 Task: Add a new rule when a card is added to the list "to do" then copy the card to the top of the list To-Do on Board Project management.
Action: Mouse moved to (548, 163)
Screenshot: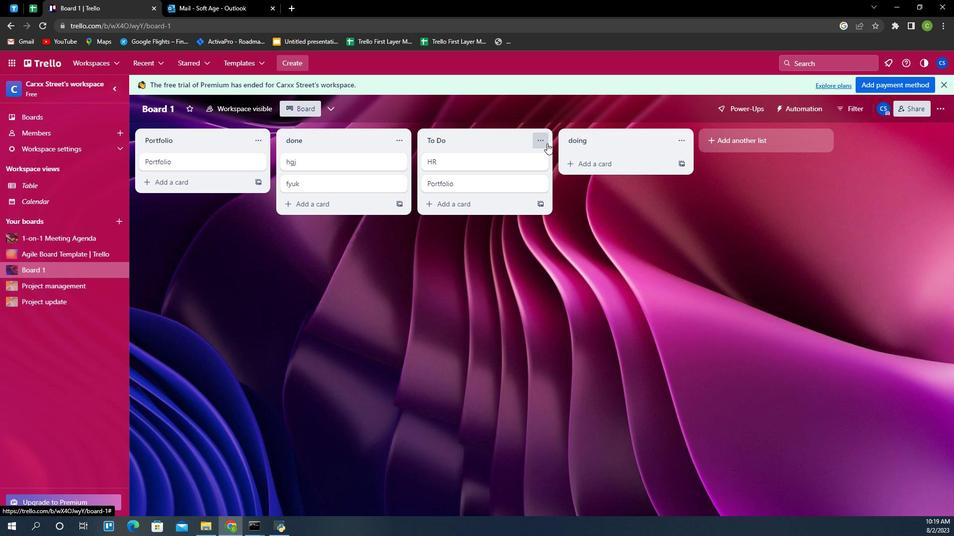 
Action: Mouse pressed left at (548, 163)
Screenshot: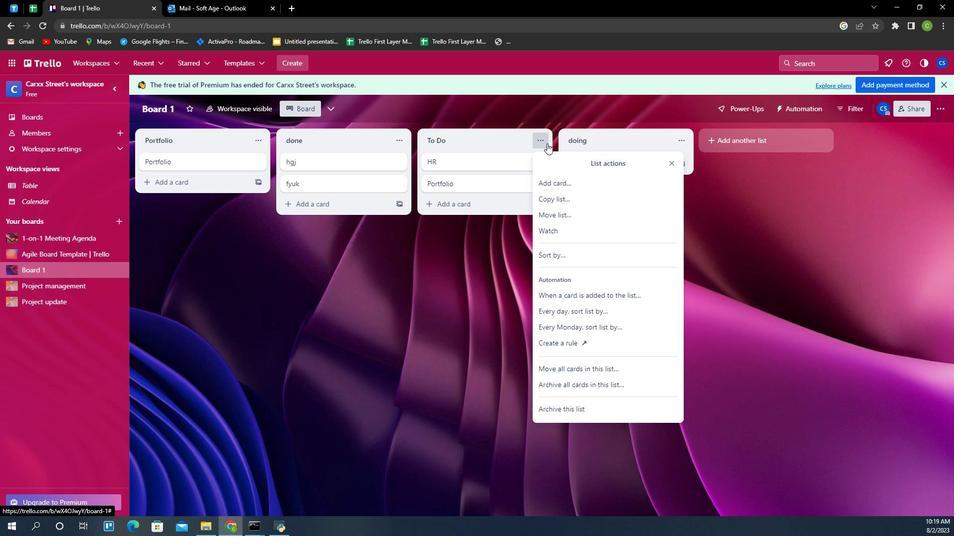 
Action: Mouse moved to (586, 294)
Screenshot: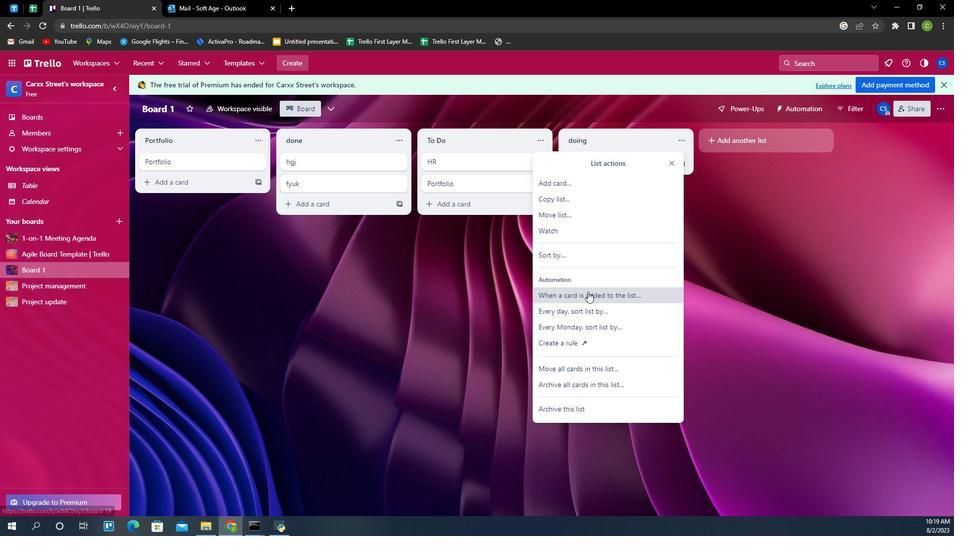 
Action: Mouse pressed left at (586, 294)
Screenshot: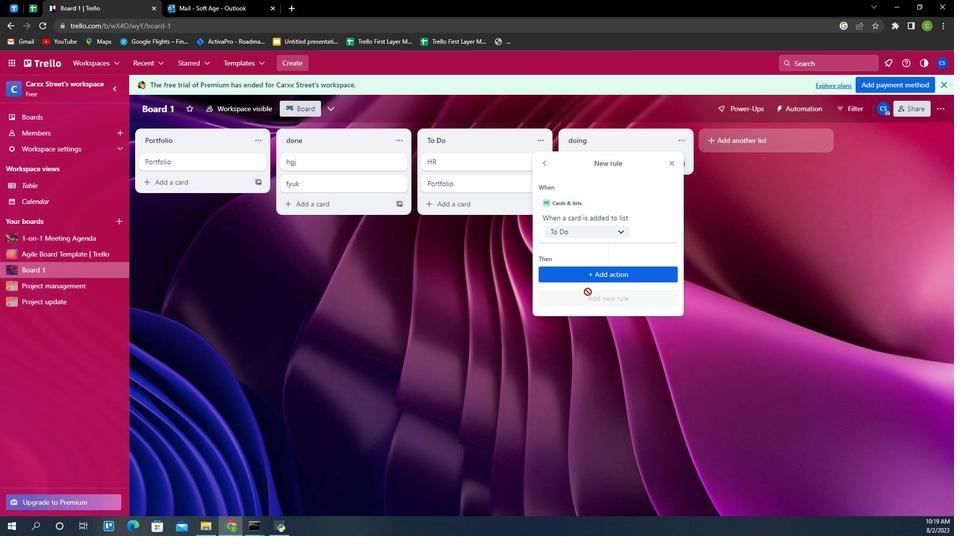
Action: Mouse moved to (597, 275)
Screenshot: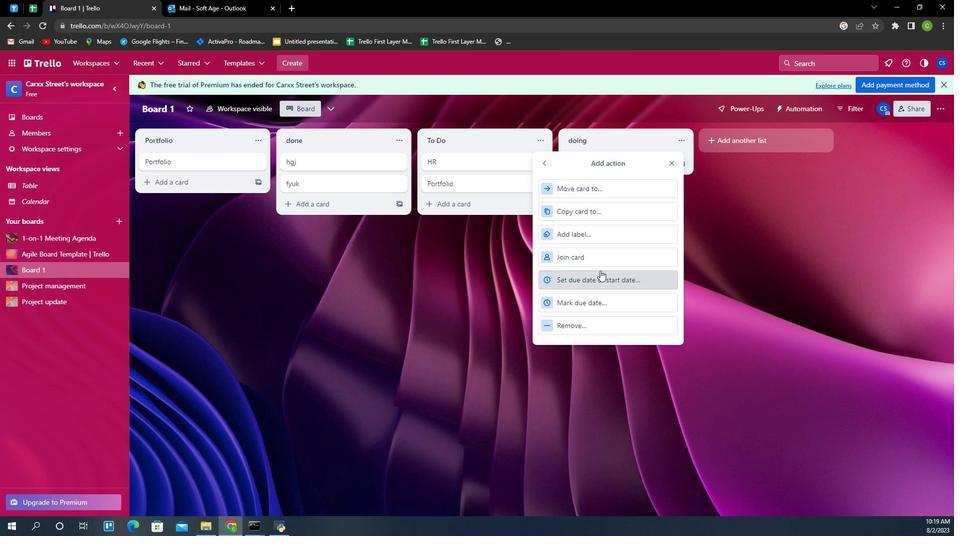 
Action: Mouse pressed left at (597, 275)
Screenshot: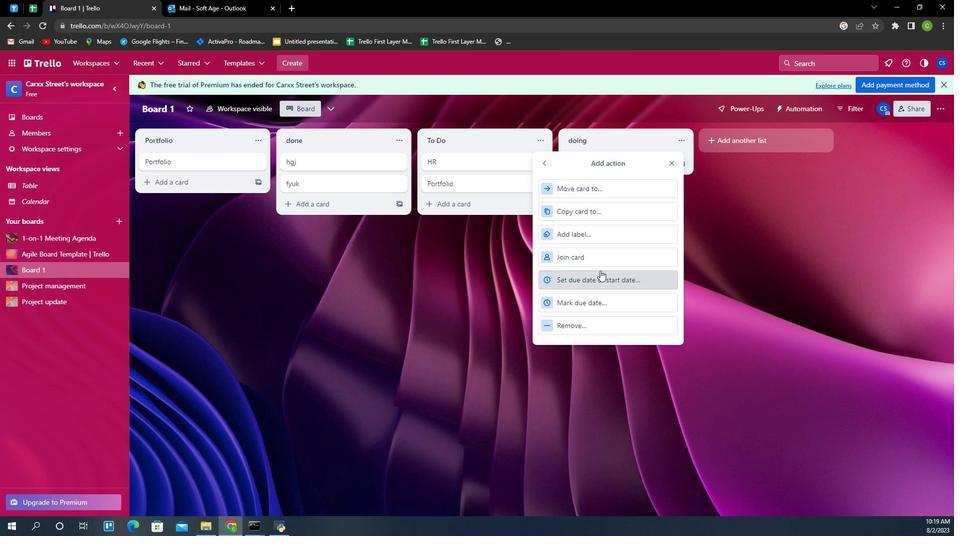 
Action: Mouse moved to (604, 230)
Screenshot: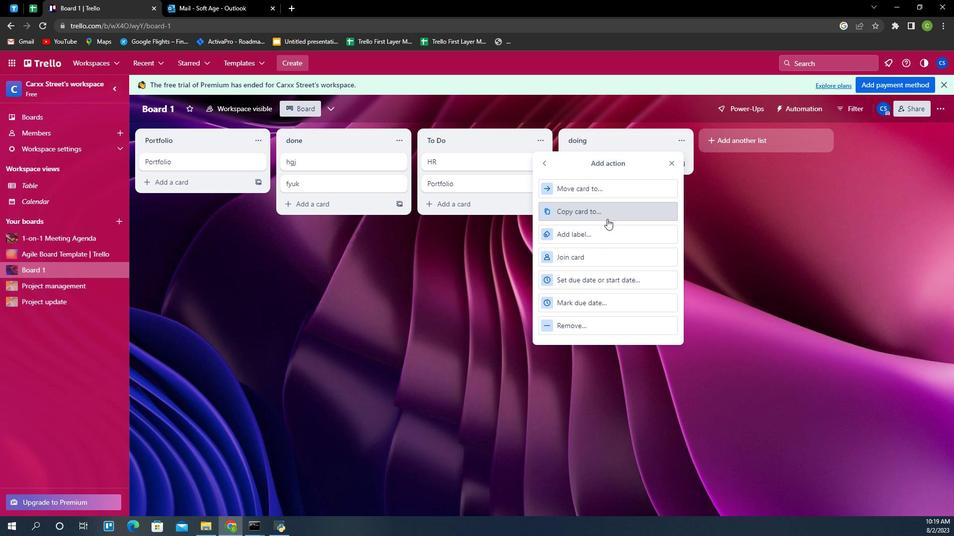
Action: Mouse pressed left at (604, 230)
Screenshot: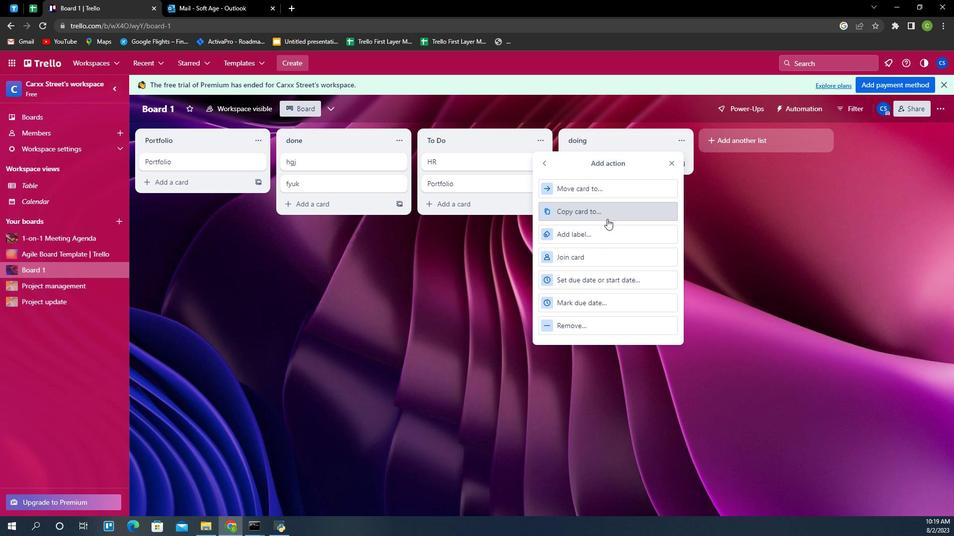 
Action: Mouse moved to (635, 307)
Screenshot: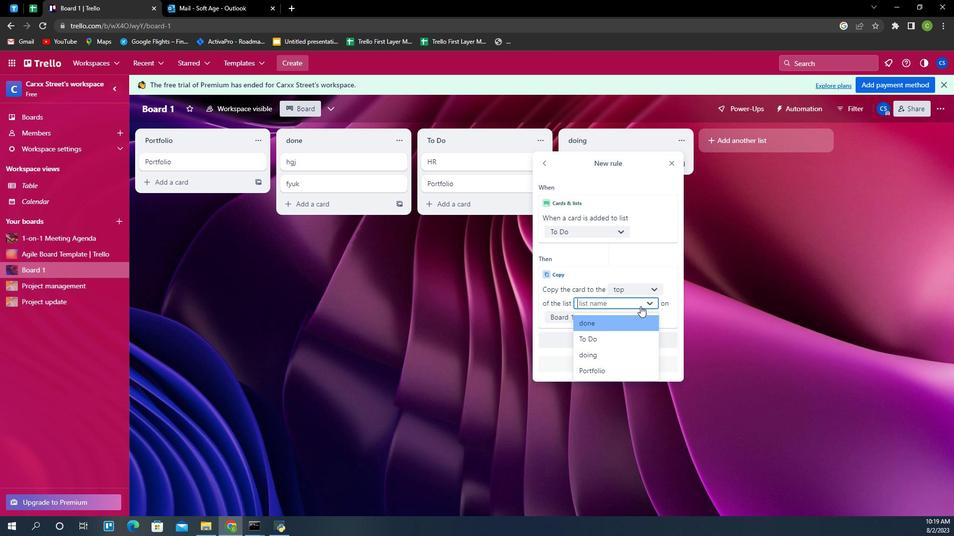 
Action: Mouse pressed left at (635, 307)
Screenshot: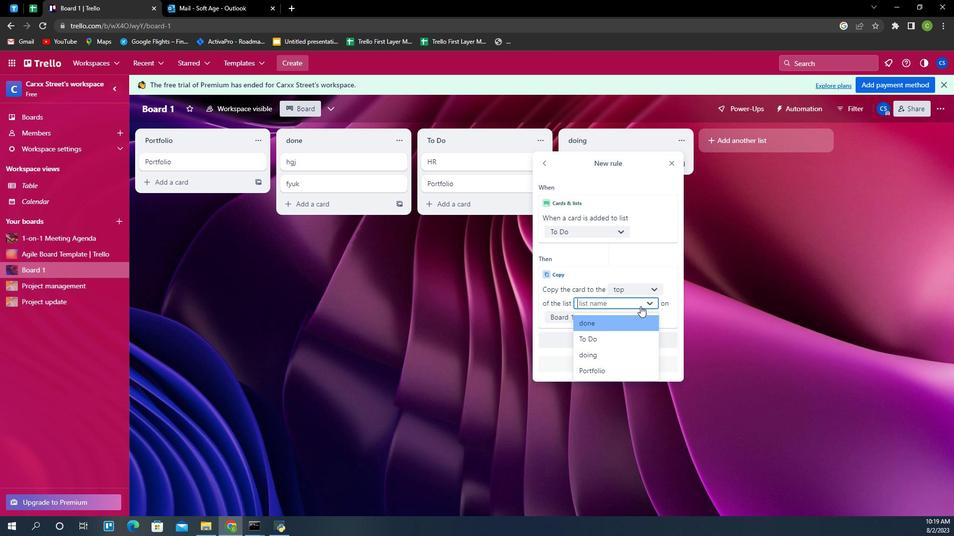
Action: Mouse moved to (617, 333)
Screenshot: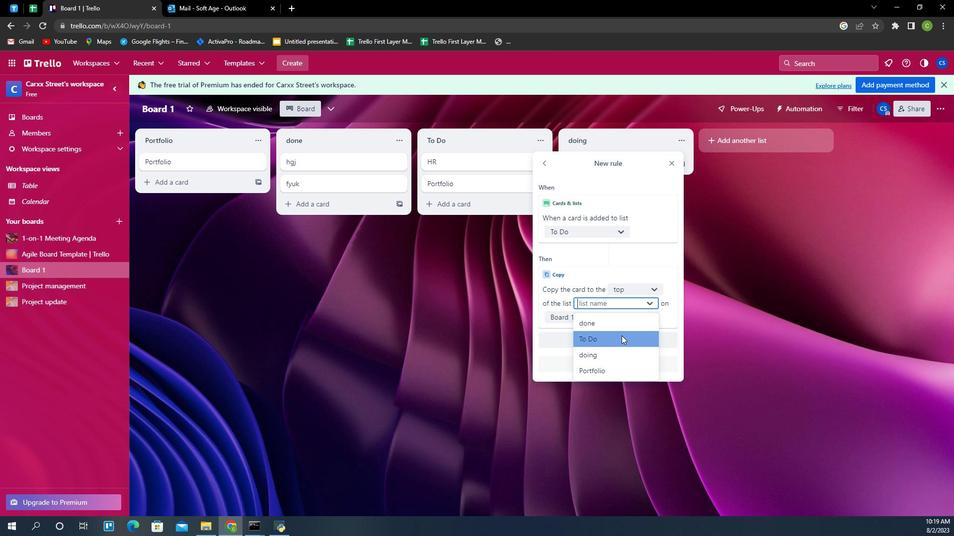 
Action: Mouse pressed left at (617, 333)
Screenshot: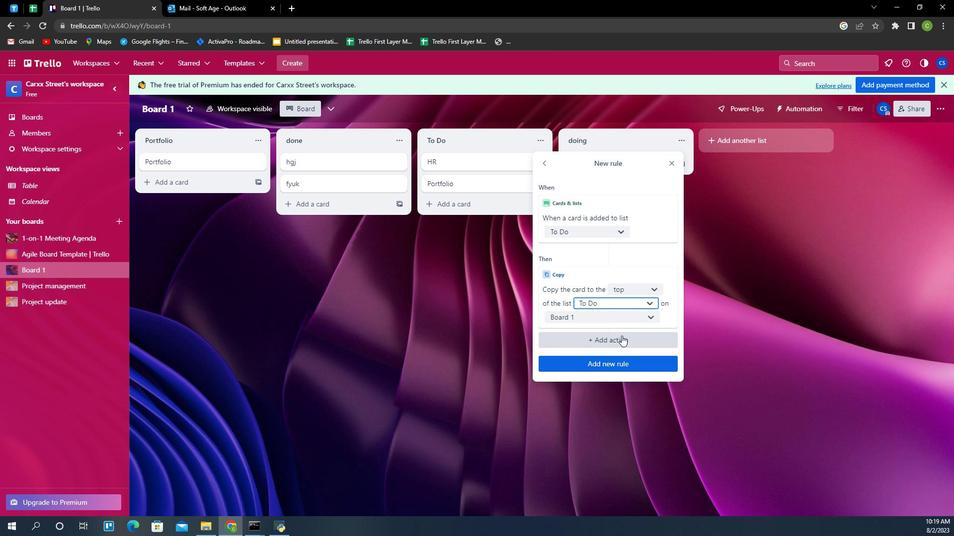 
Action: Mouse moved to (622, 320)
Screenshot: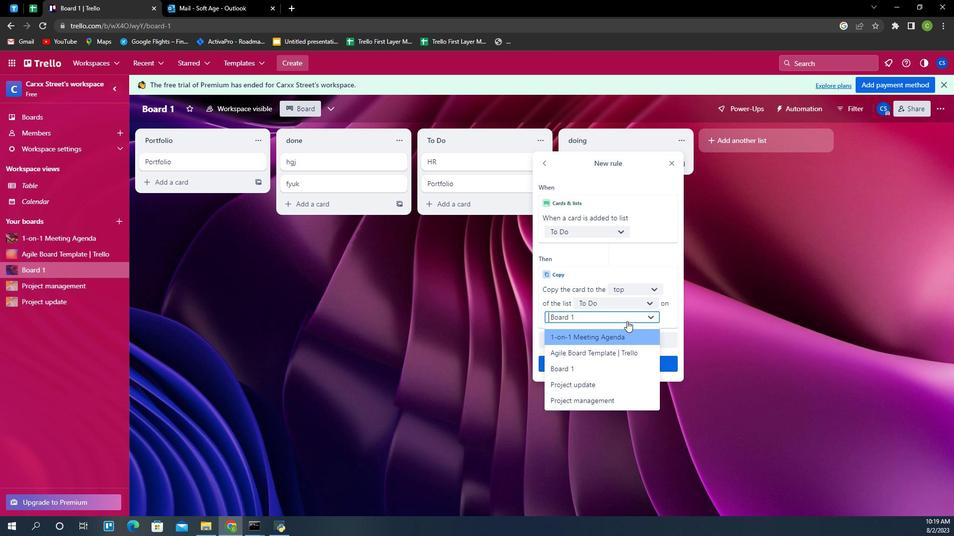 
Action: Mouse pressed left at (622, 320)
Screenshot: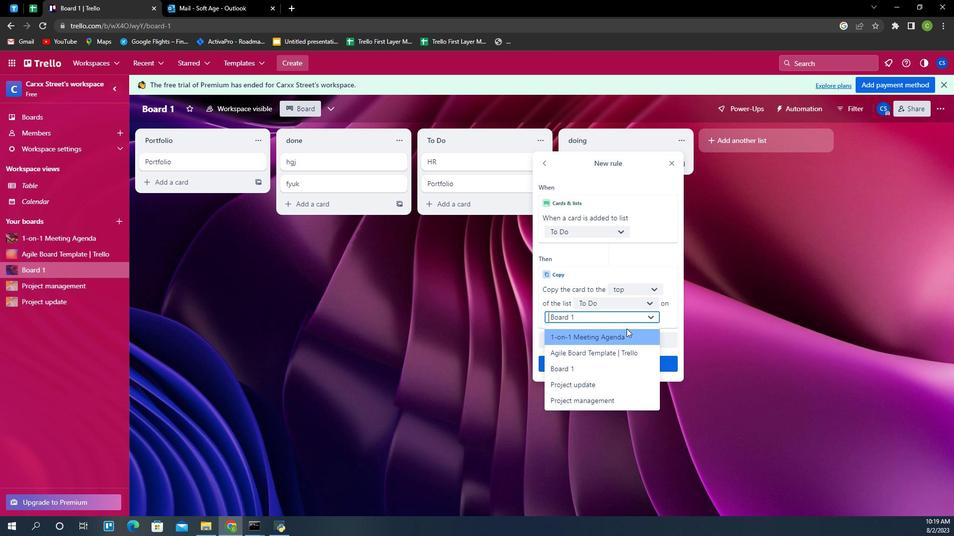 
Action: Mouse moved to (607, 390)
Screenshot: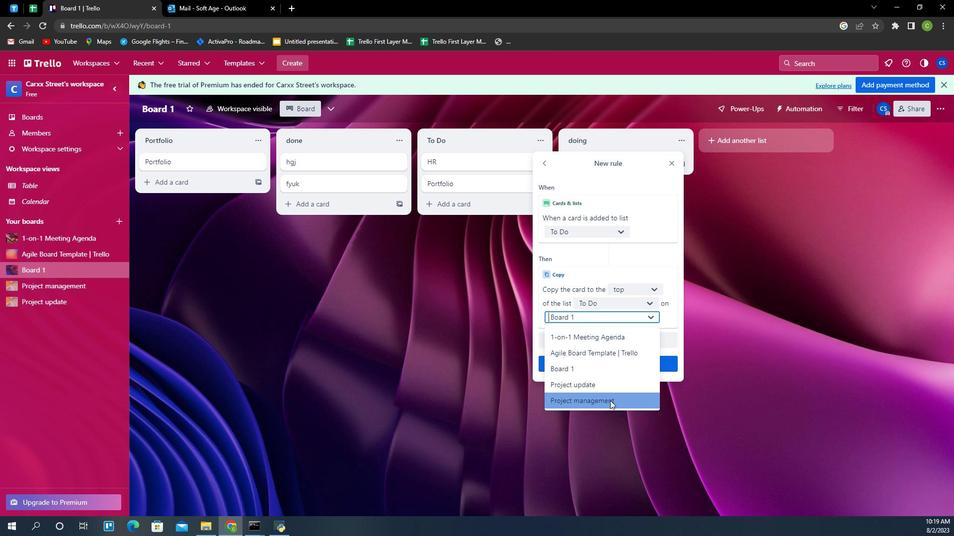 
Action: Mouse pressed left at (607, 390)
Screenshot: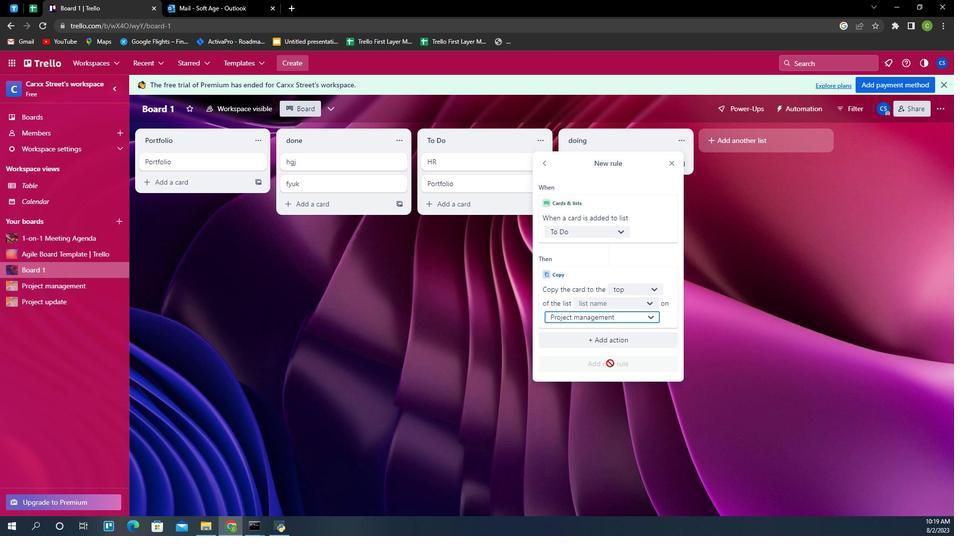 
Action: Mouse moved to (623, 305)
Screenshot: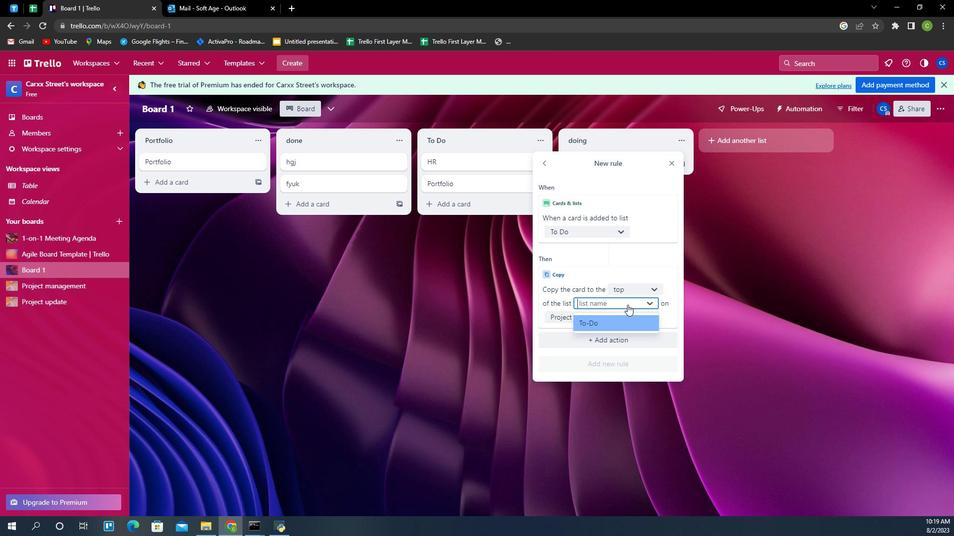 
Action: Mouse pressed left at (623, 305)
Screenshot: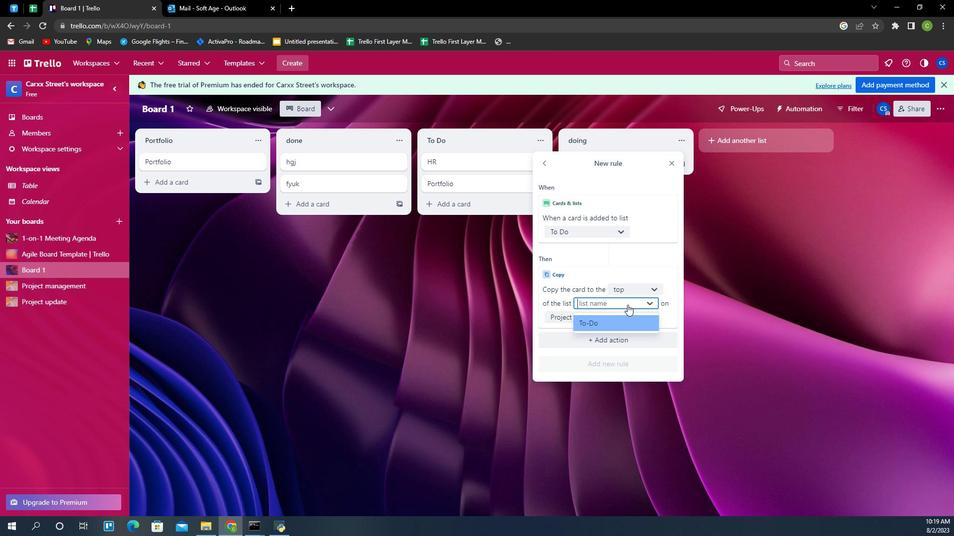 
Action: Mouse moved to (620, 320)
Screenshot: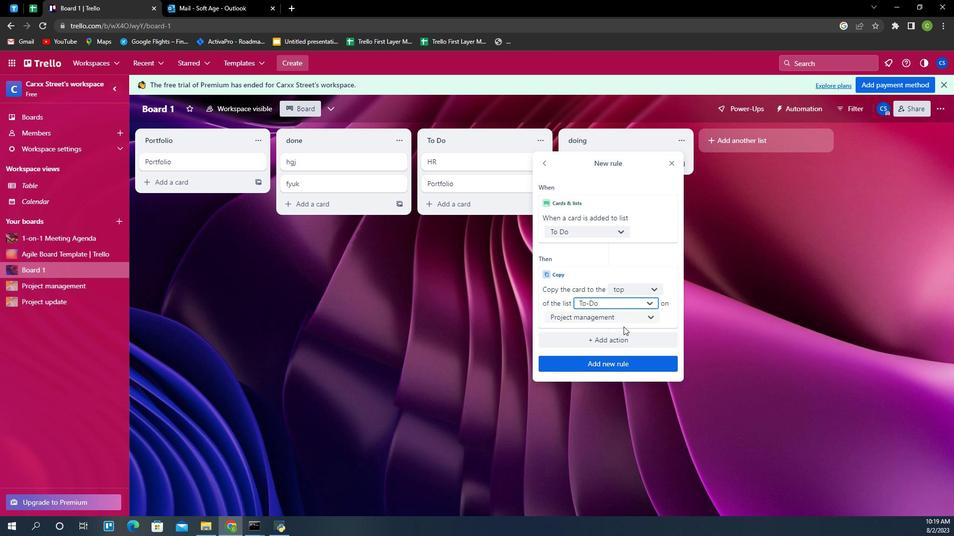 
Action: Mouse pressed left at (620, 320)
Screenshot: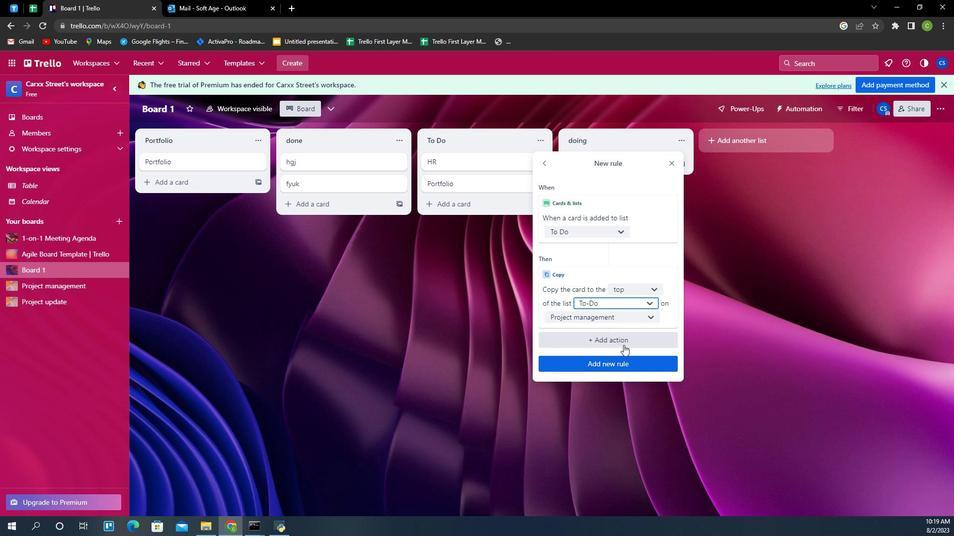 
Action: Mouse moved to (619, 355)
Screenshot: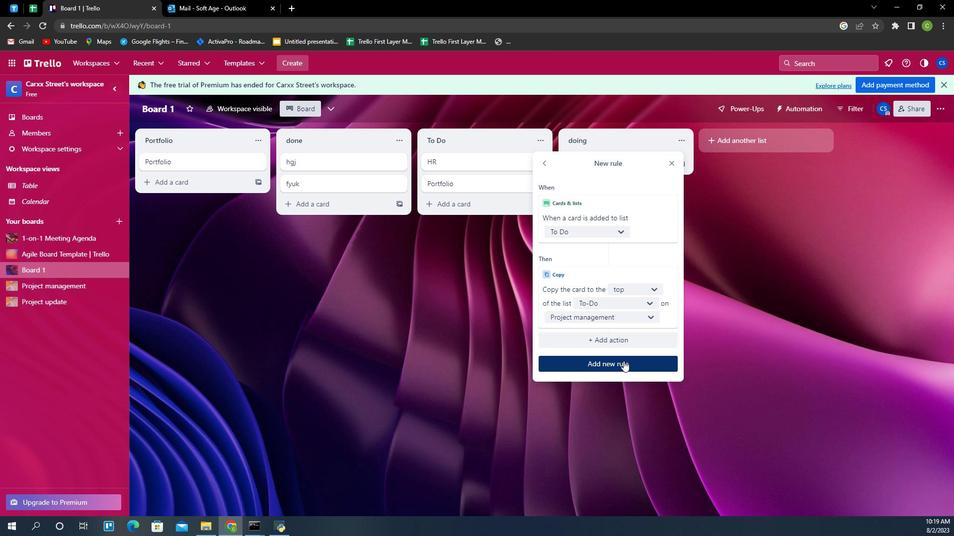 
Action: Mouse pressed left at (619, 355)
Screenshot: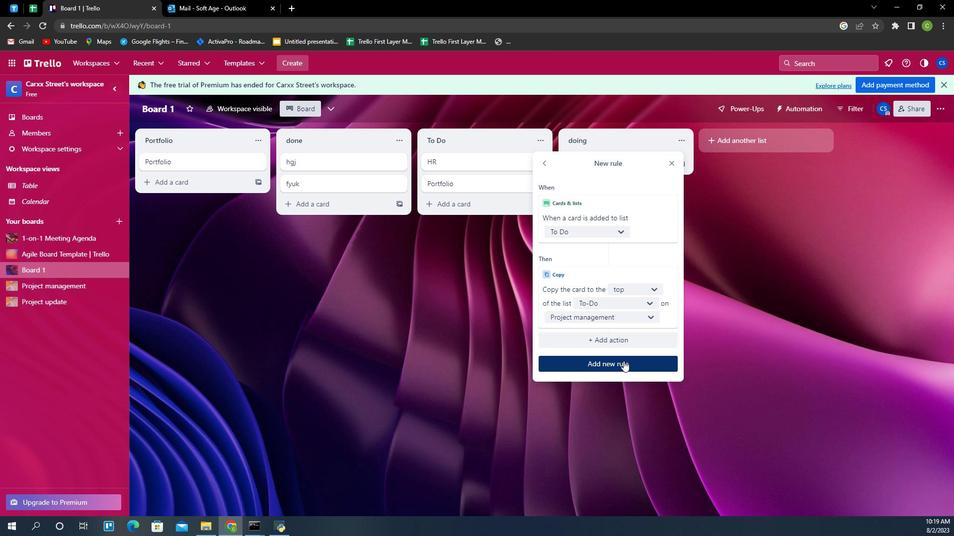 
